 Task: Add a signature Eleanor Wilson containing With thanks and appreciation, Eleanor Wilson to email address softage.10@softage.net and add a folder Service level agreements
Action: Mouse moved to (102, 97)
Screenshot: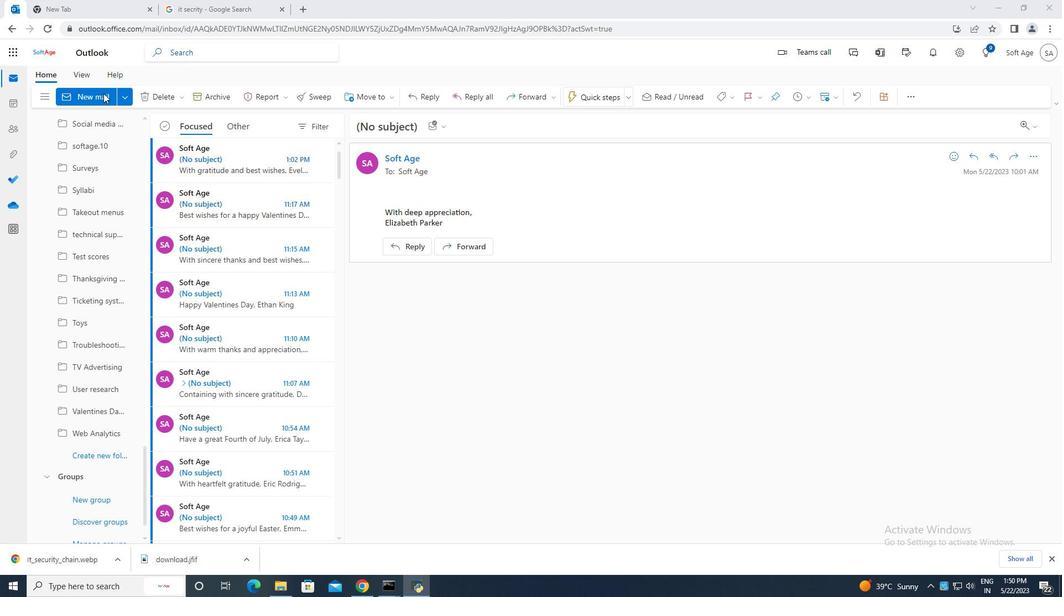 
Action: Mouse pressed left at (102, 97)
Screenshot: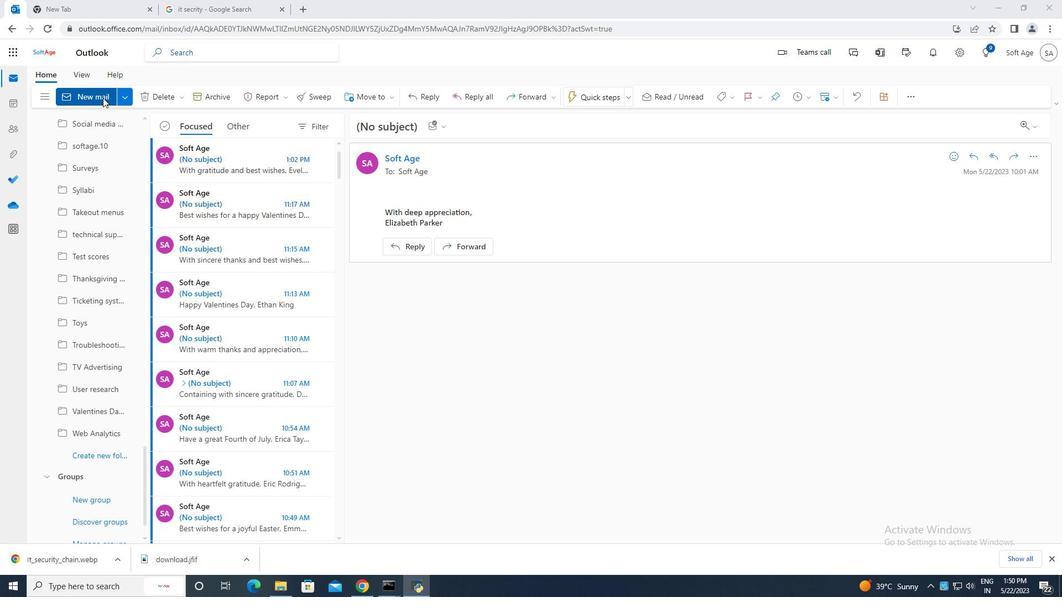 
Action: Mouse moved to (709, 99)
Screenshot: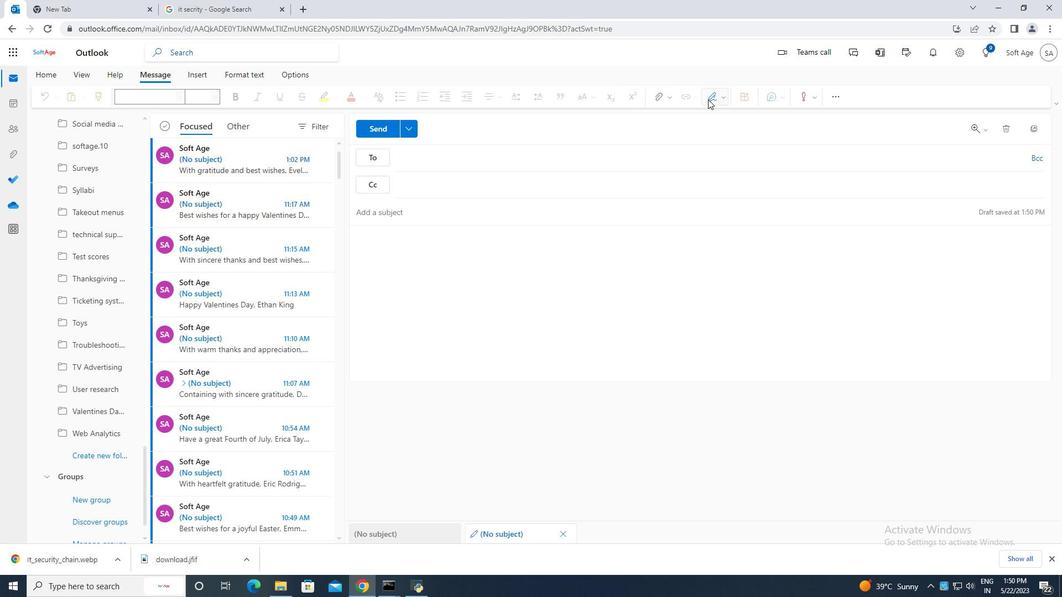 
Action: Mouse pressed left at (709, 99)
Screenshot: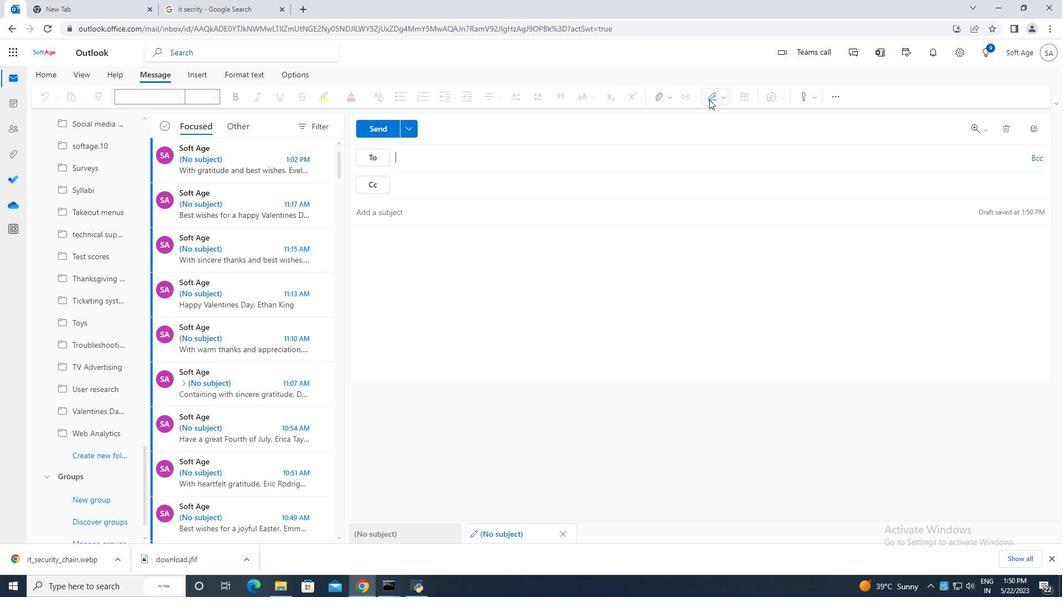 
Action: Mouse moved to (690, 142)
Screenshot: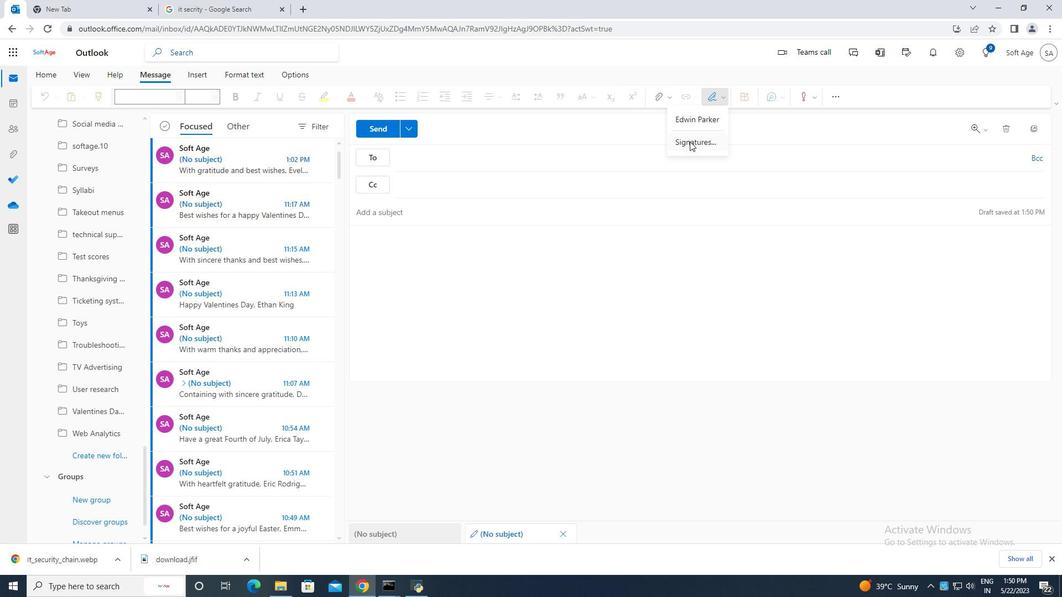 
Action: Mouse pressed left at (690, 142)
Screenshot: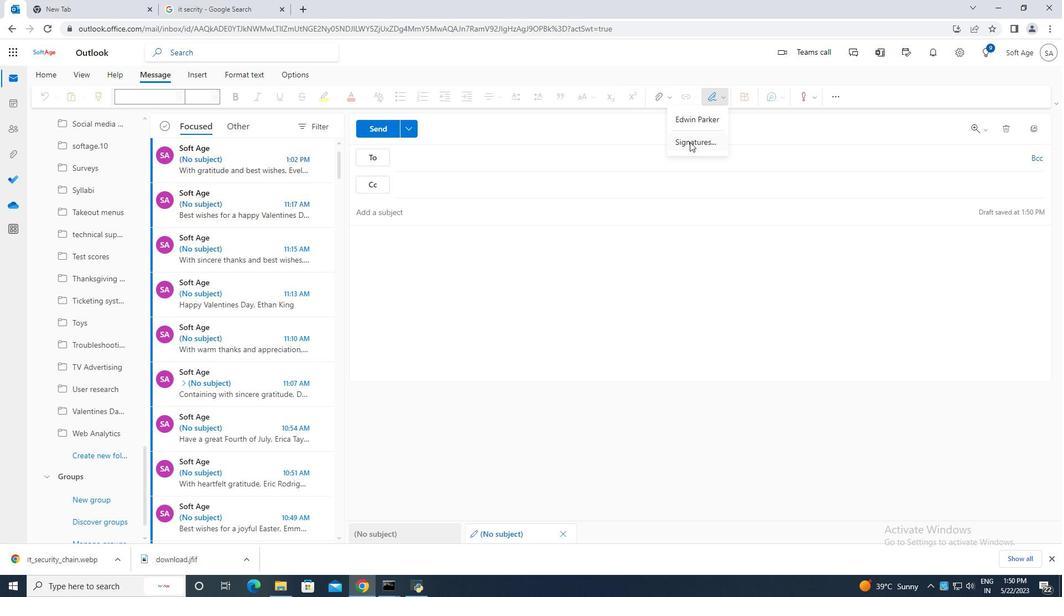 
Action: Mouse moved to (746, 187)
Screenshot: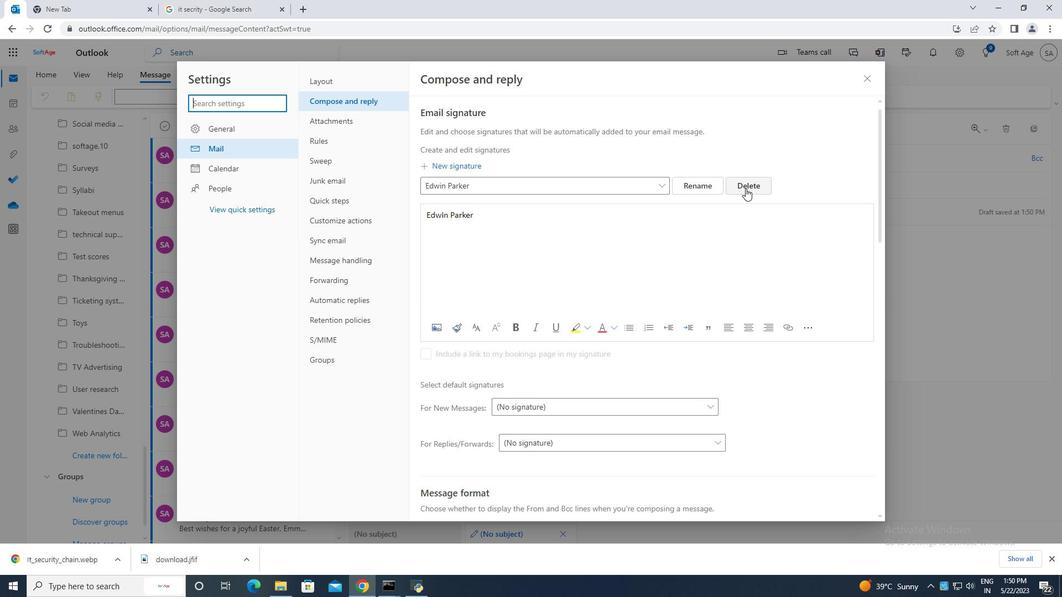 
Action: Mouse pressed left at (746, 187)
Screenshot: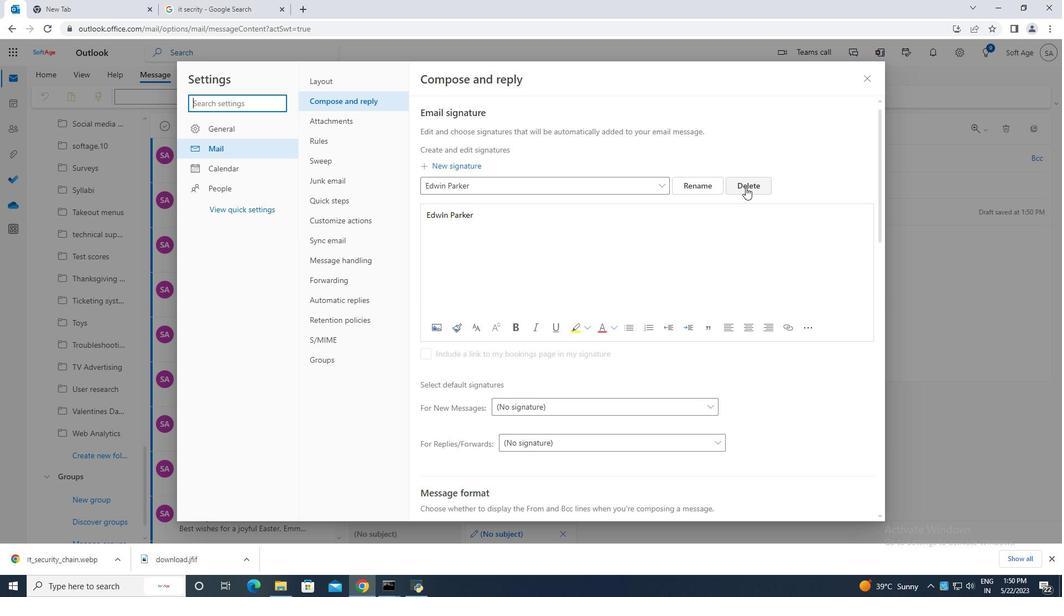 
Action: Mouse moved to (485, 185)
Screenshot: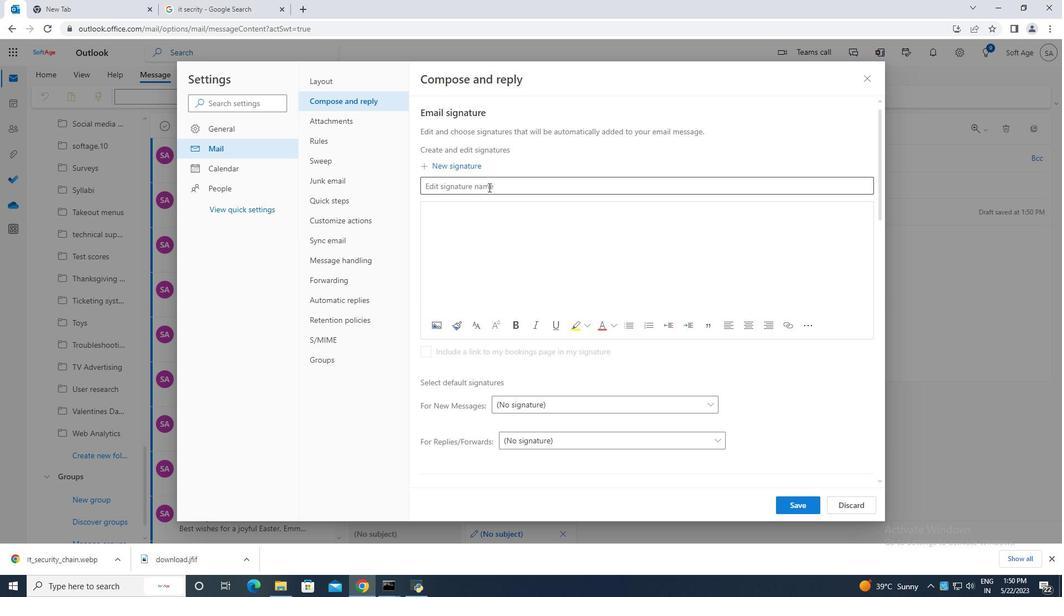 
Action: Mouse pressed left at (485, 185)
Screenshot: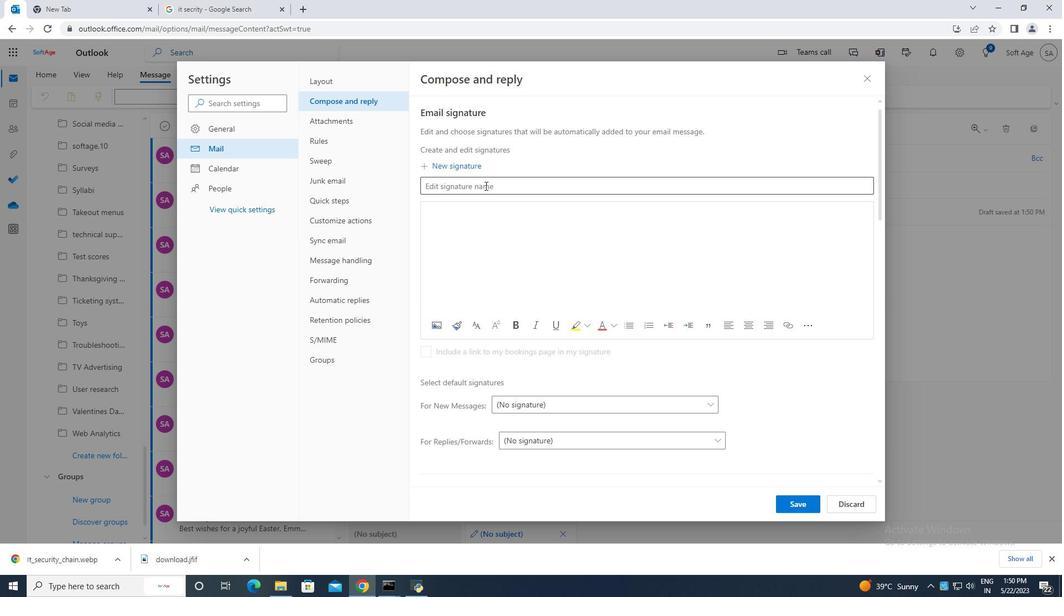 
Action: Key pressed <Key.caps_lock>E<Key.caps_lock>leanor<Key.space><Key.caps_lock>W<Key.caps_lock>ilson
Screenshot: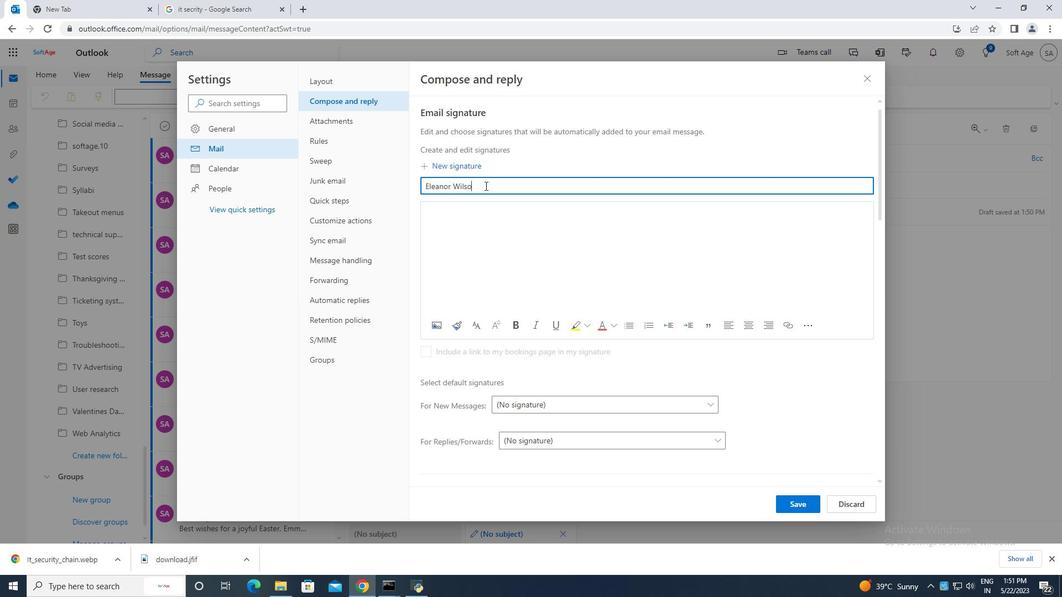 
Action: Mouse moved to (474, 209)
Screenshot: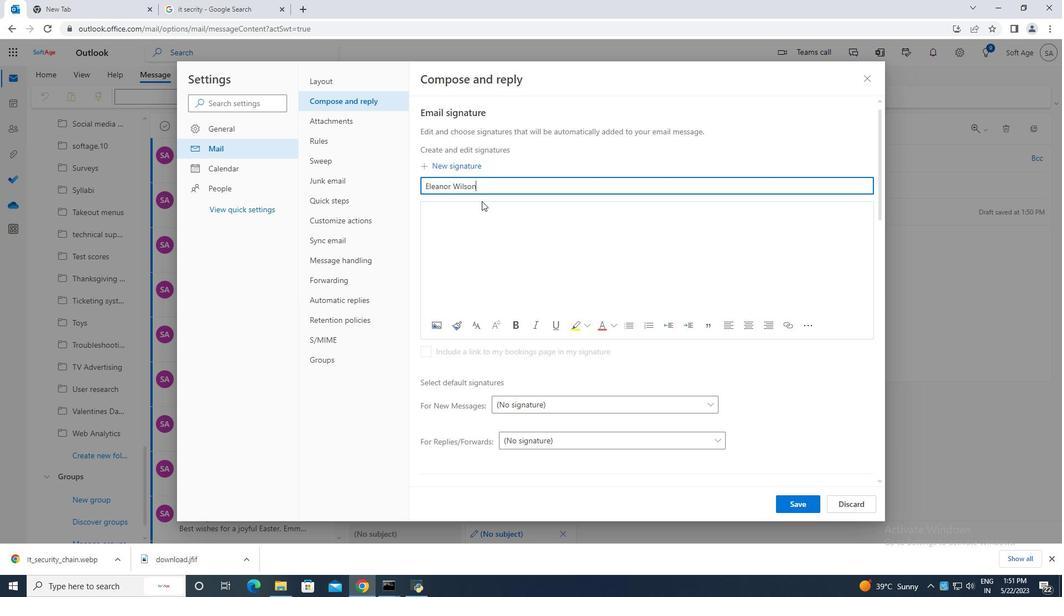 
Action: Mouse pressed left at (474, 209)
Screenshot: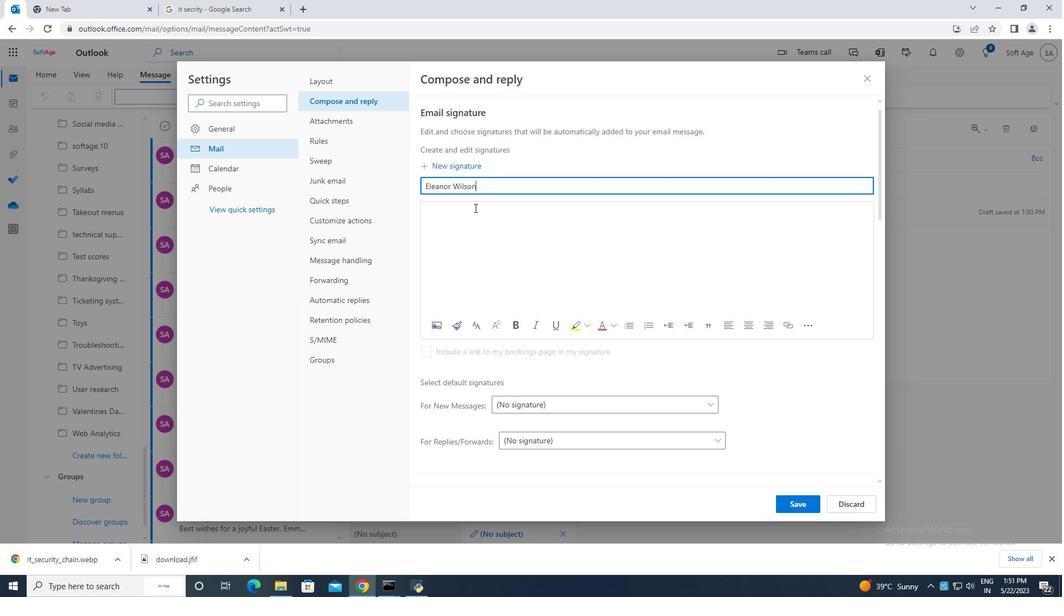 
Action: Mouse moved to (474, 209)
Screenshot: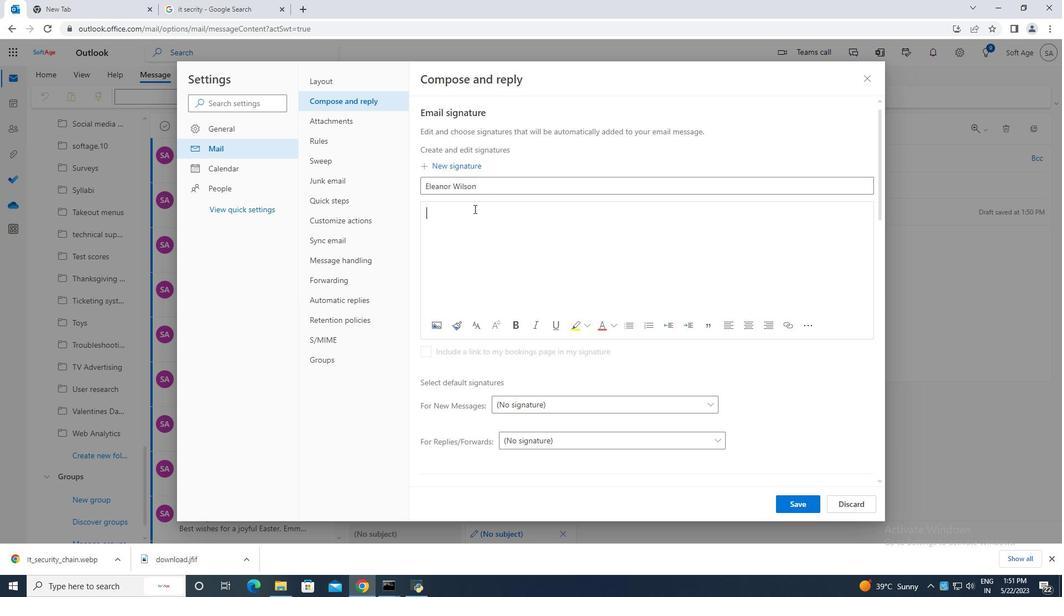 
Action: Key pressed <Key.caps_lock>E<Key.caps_lock>leanor<Key.space><Key.caps_lock>W<Key.caps_lock>ilson
Screenshot: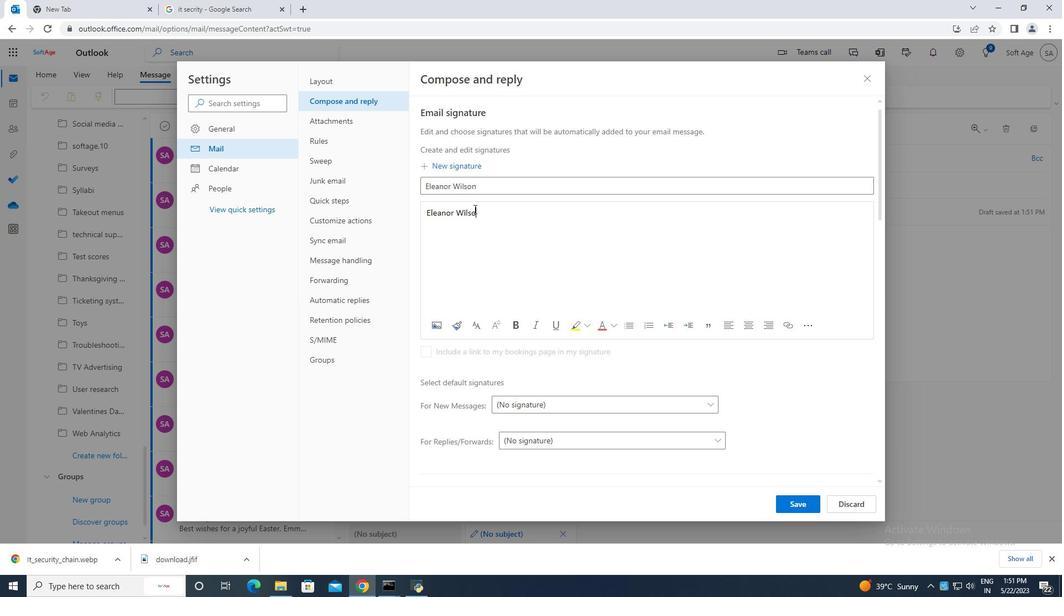 
Action: Mouse moved to (783, 504)
Screenshot: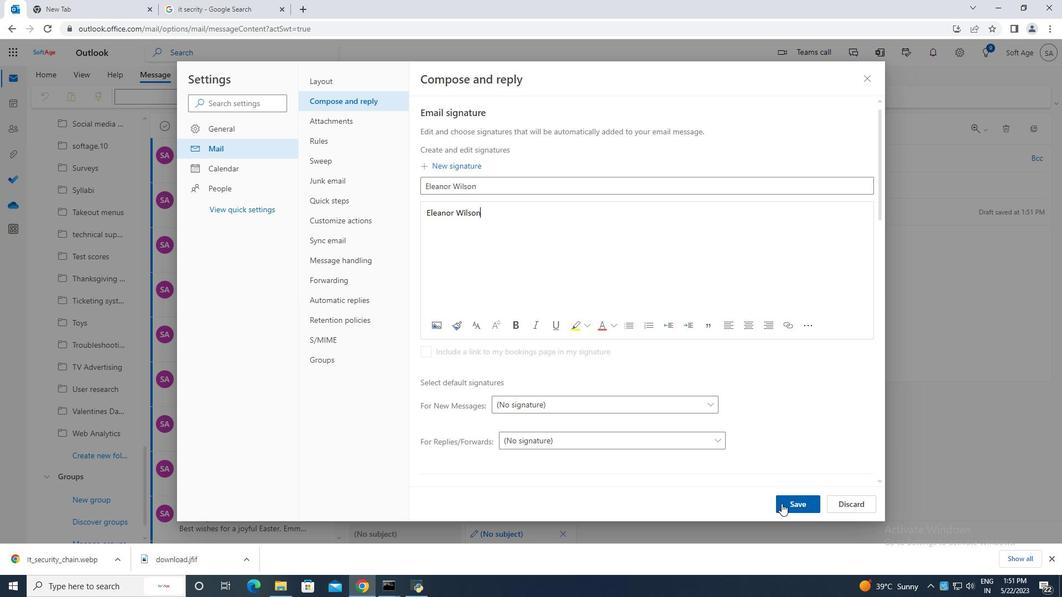 
Action: Mouse pressed left at (783, 504)
Screenshot: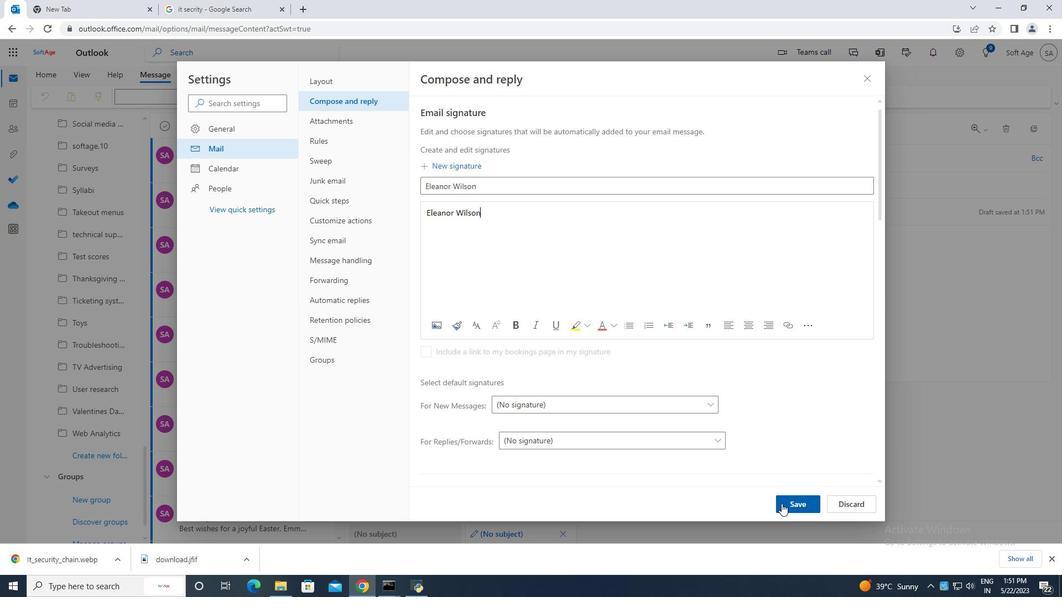 
Action: Mouse moved to (870, 78)
Screenshot: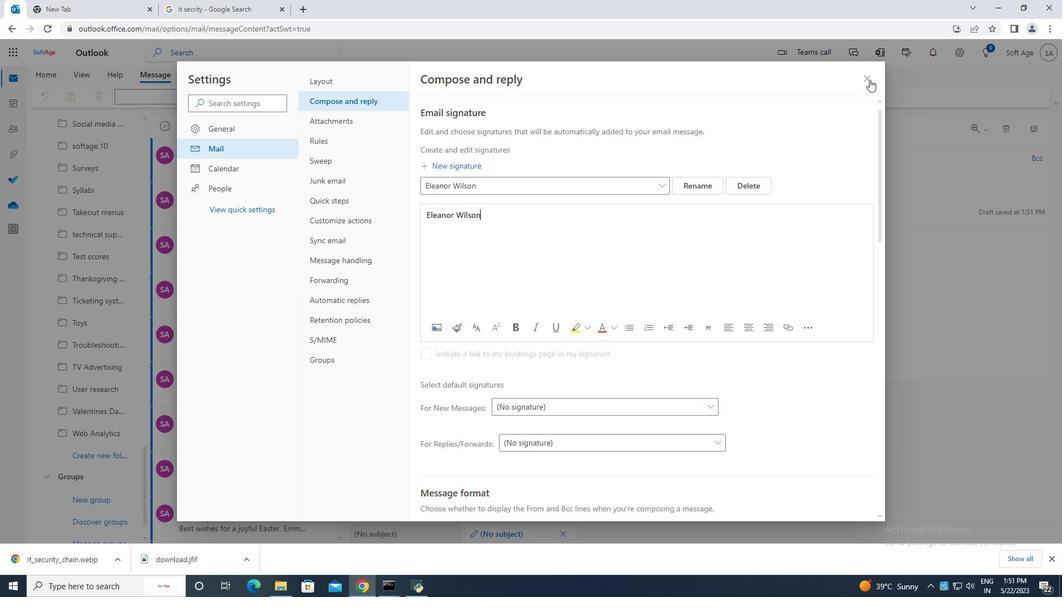
Action: Mouse pressed left at (870, 78)
Screenshot: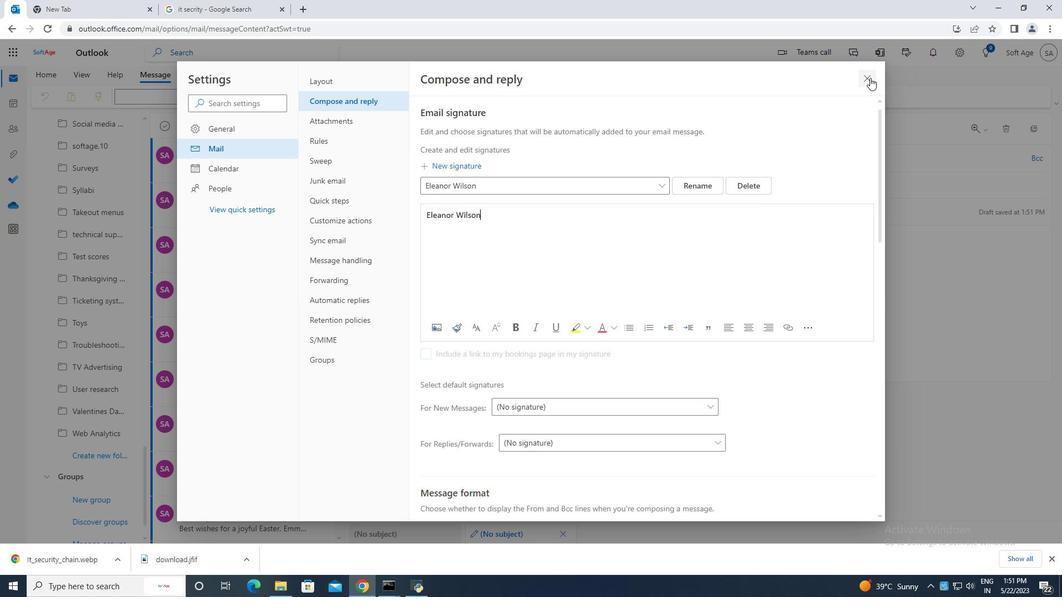 
Action: Mouse moved to (718, 99)
Screenshot: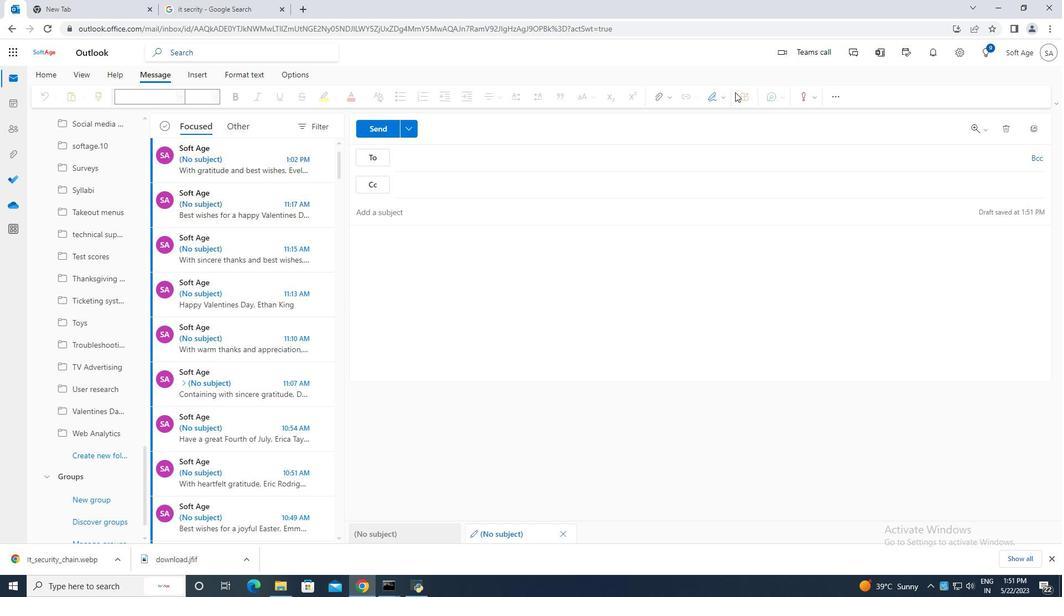 
Action: Mouse pressed left at (718, 99)
Screenshot: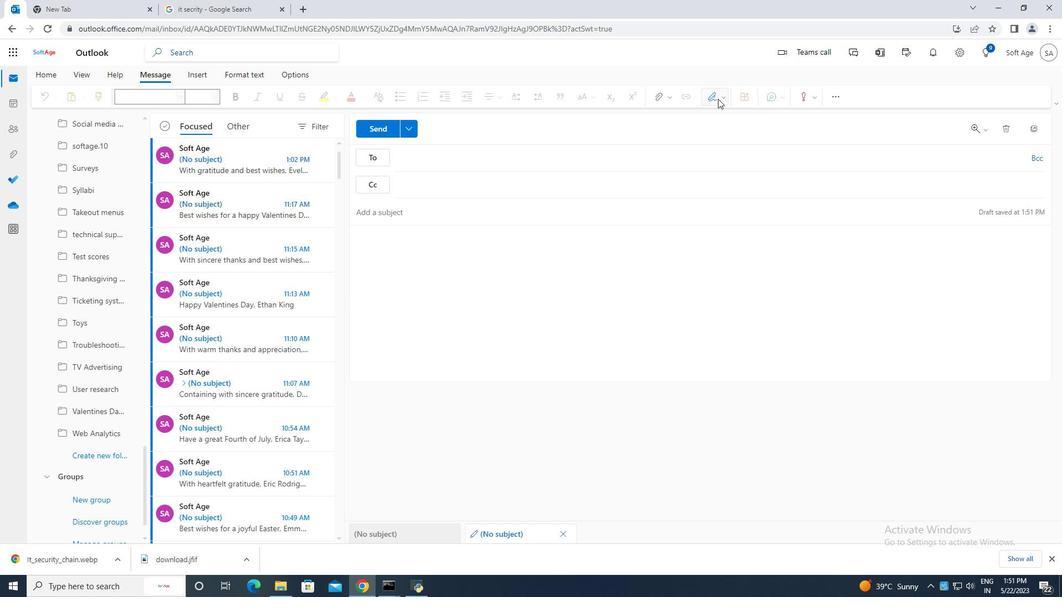 
Action: Mouse moved to (691, 117)
Screenshot: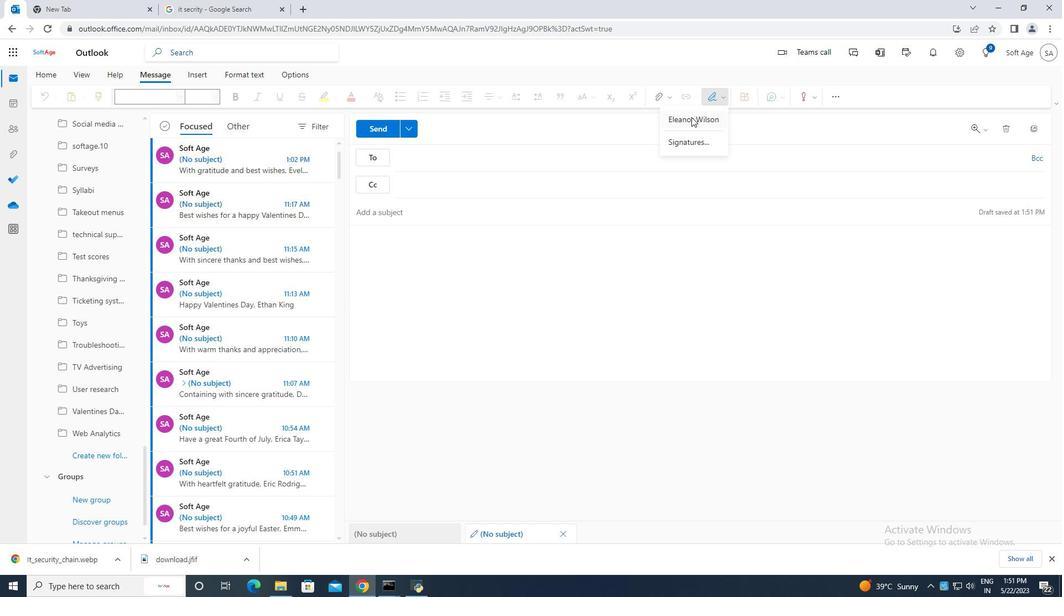 
Action: Mouse pressed left at (691, 117)
Screenshot: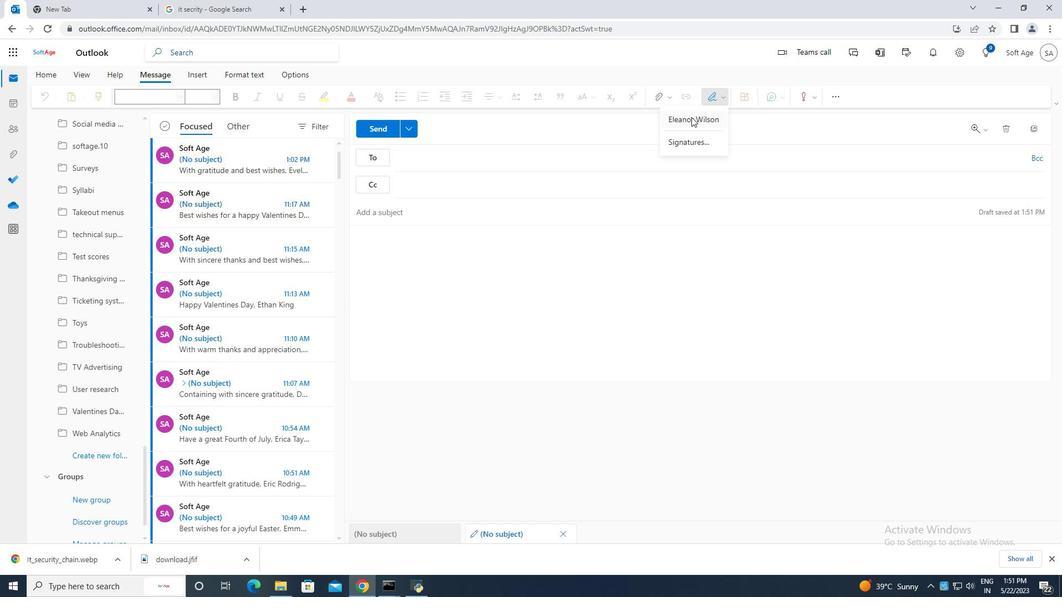 
Action: Mouse moved to (374, 239)
Screenshot: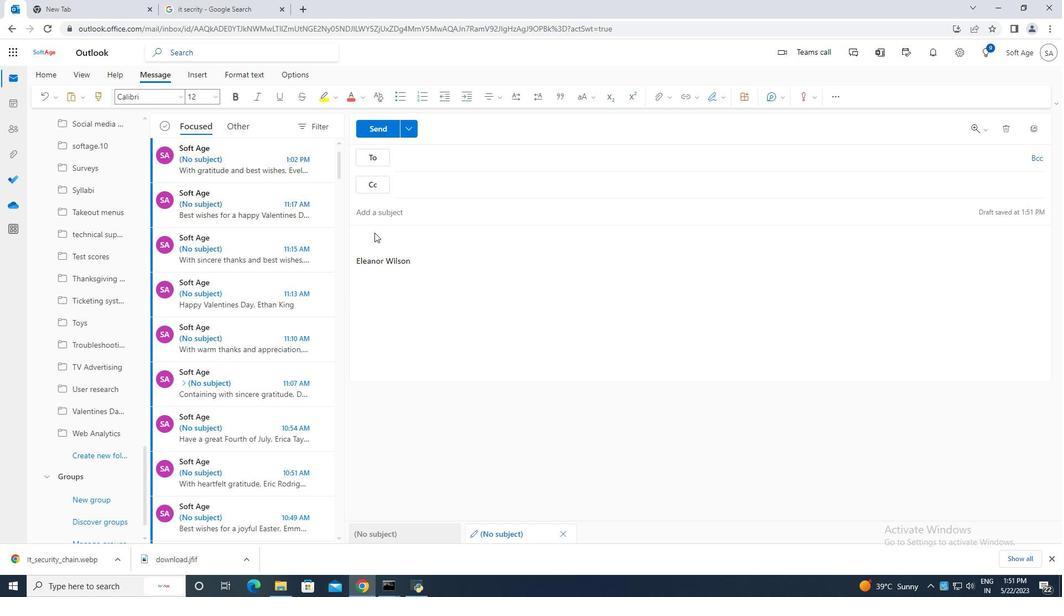 
Action: Key pressed <Key.caps_lock>CO<Key.backspace><Key.caps_lock>ontaining<Key.space>with<Key.space>thanks<Key.space>and<Key.space>appreciation,
Screenshot: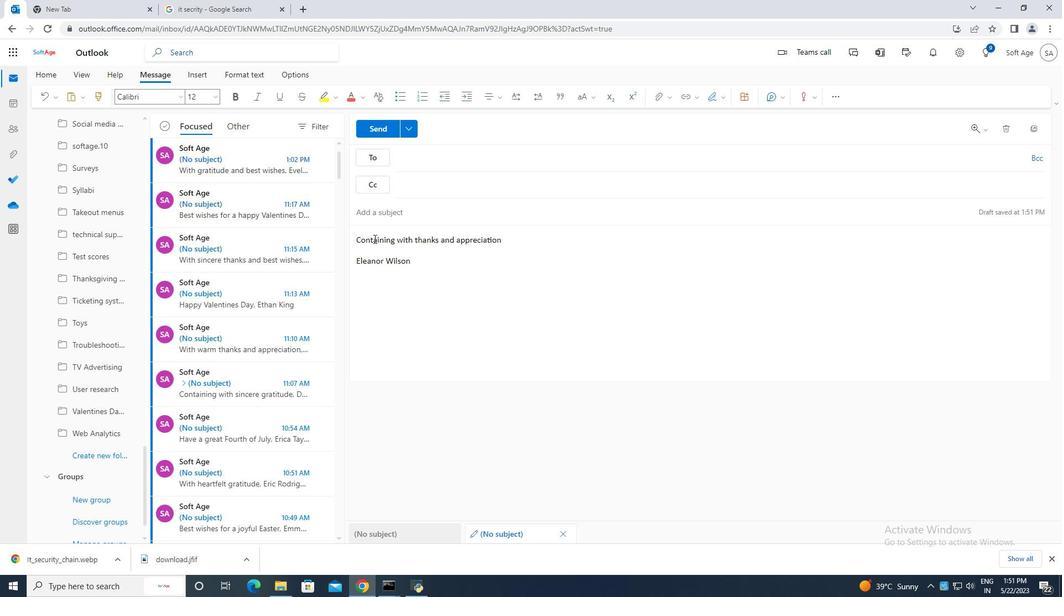 
Action: Mouse moved to (426, 159)
Screenshot: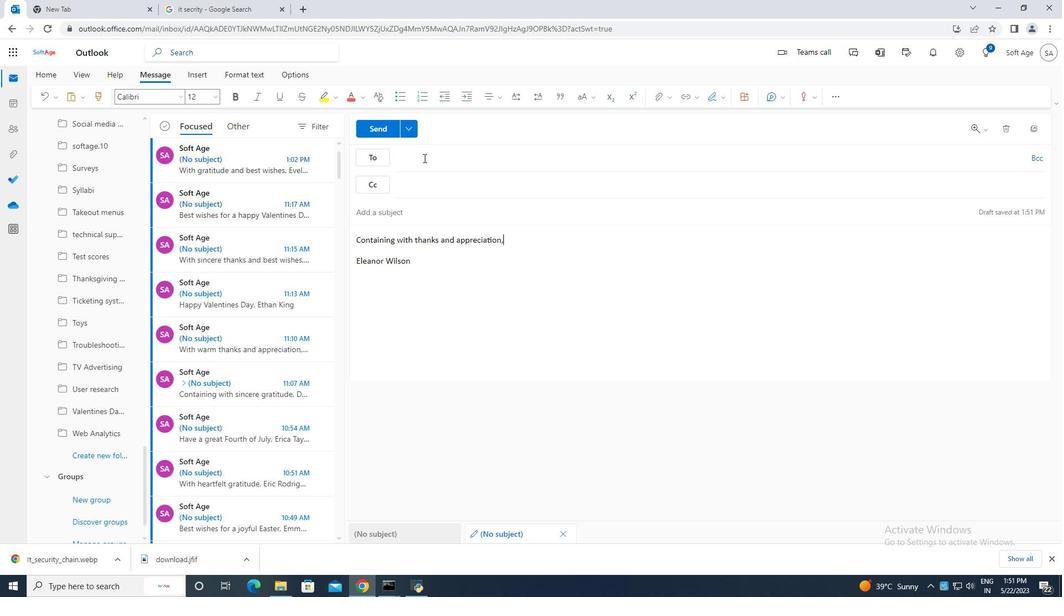 
Action: Mouse pressed left at (426, 159)
Screenshot: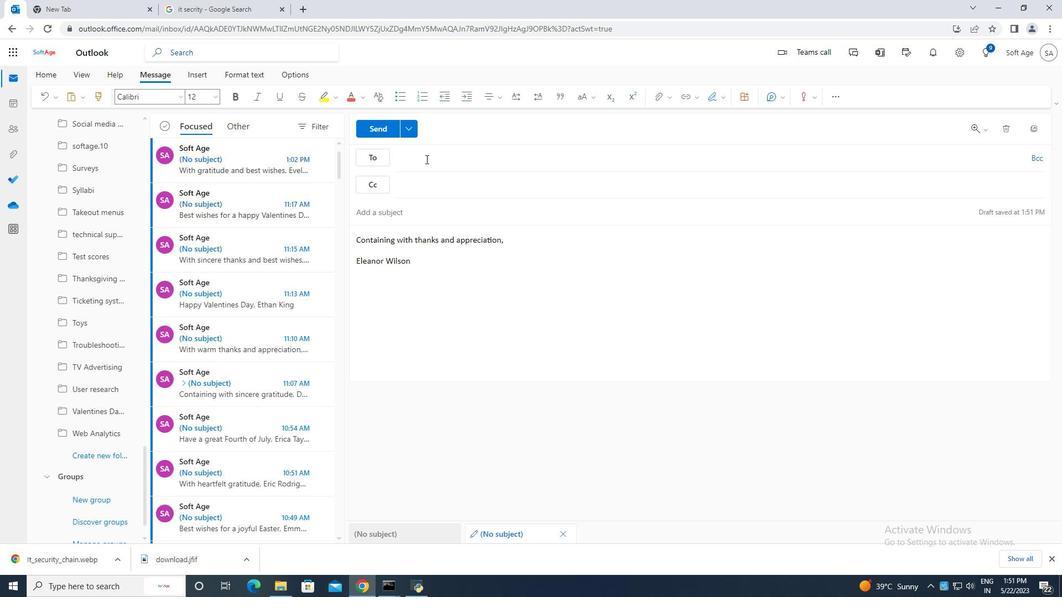 
Action: Key pressed softage.10
Screenshot: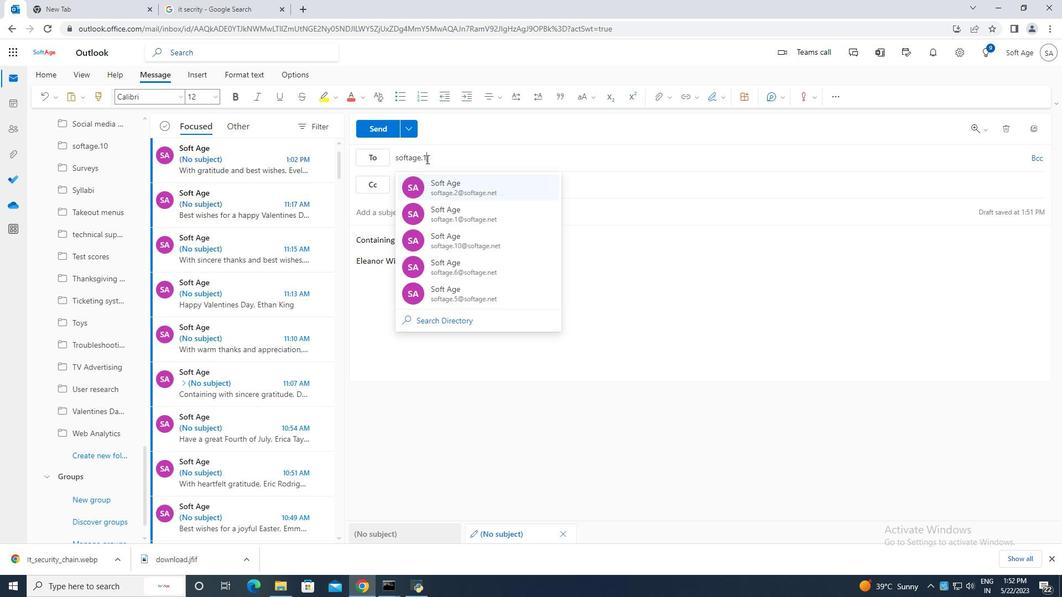 
Action: Mouse moved to (505, 210)
Screenshot: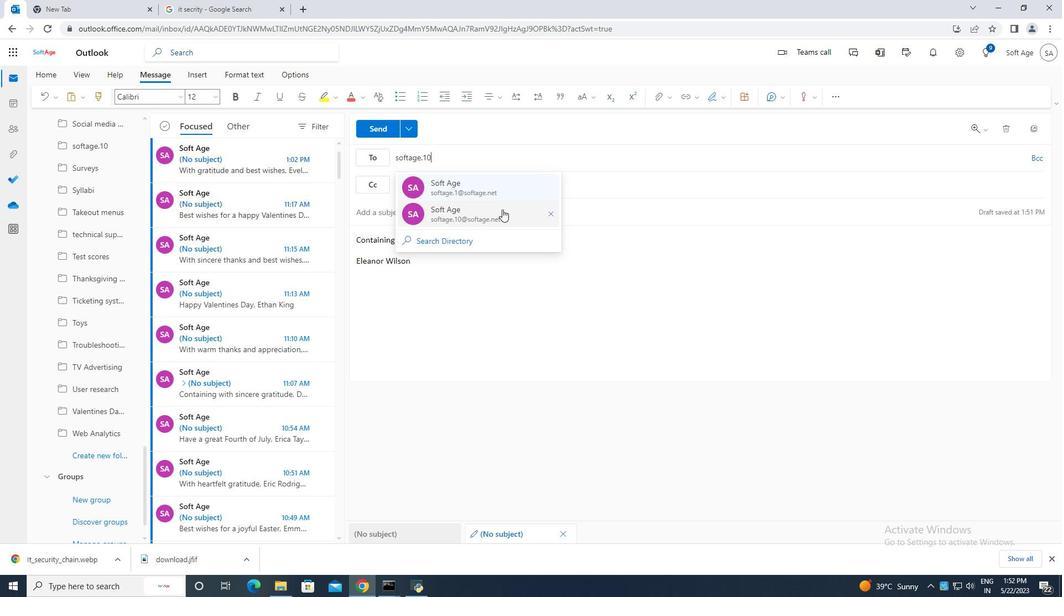 
Action: Mouse pressed left at (505, 210)
Screenshot: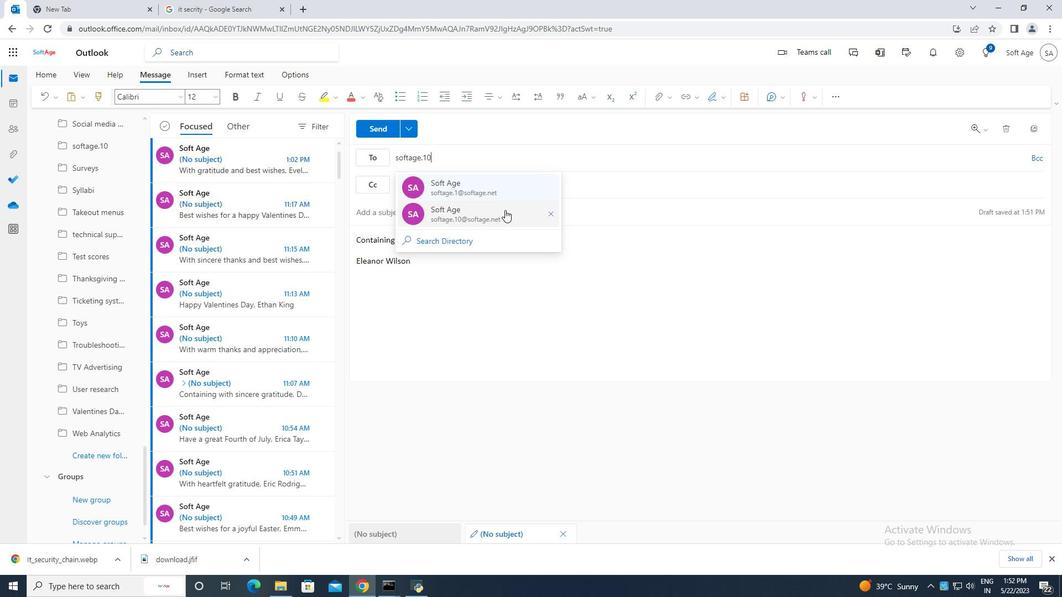 
Action: Mouse moved to (92, 455)
Screenshot: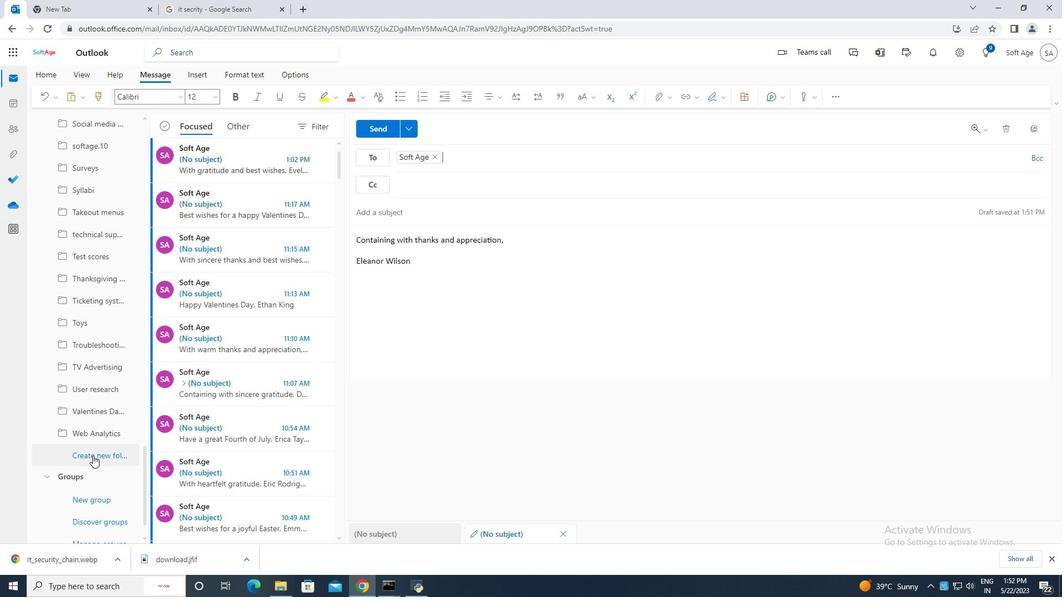 
Action: Mouse pressed left at (92, 455)
Screenshot: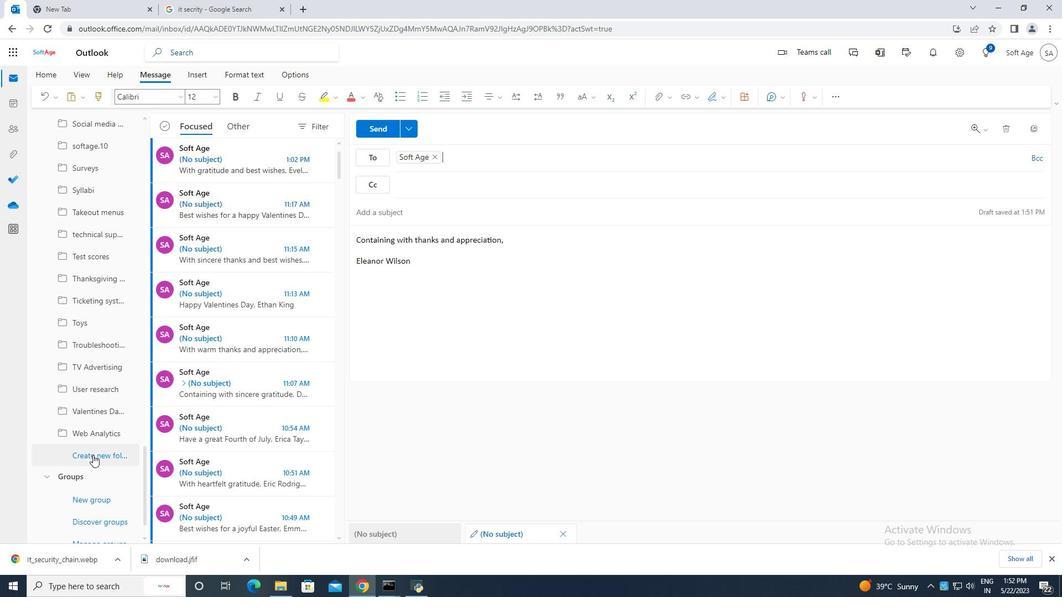 
Action: Key pressed <Key.caps_lock>S<Key.caps_lock>ervice<Key.space>lele<Key.backspace><Key.backspace>vel<Key.space>agreements
Screenshot: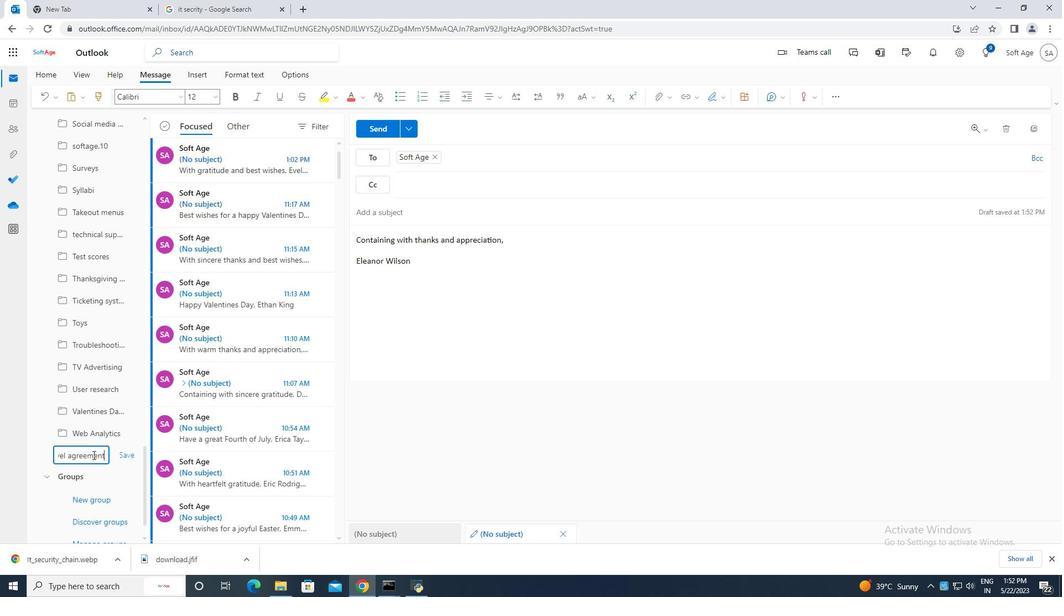 
Action: Mouse moved to (125, 456)
Screenshot: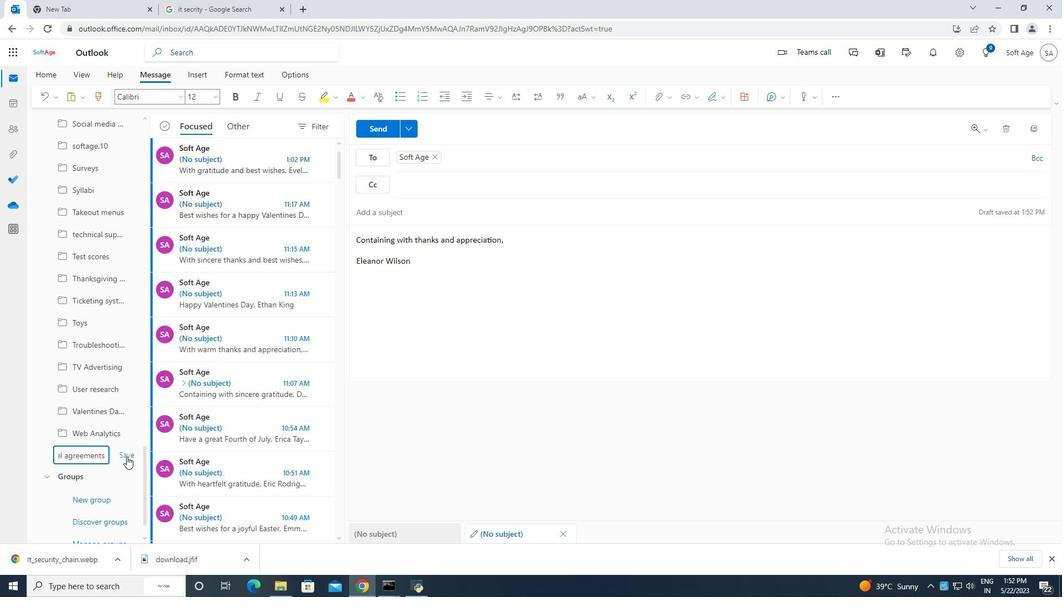 
Action: Mouse pressed left at (125, 456)
Screenshot: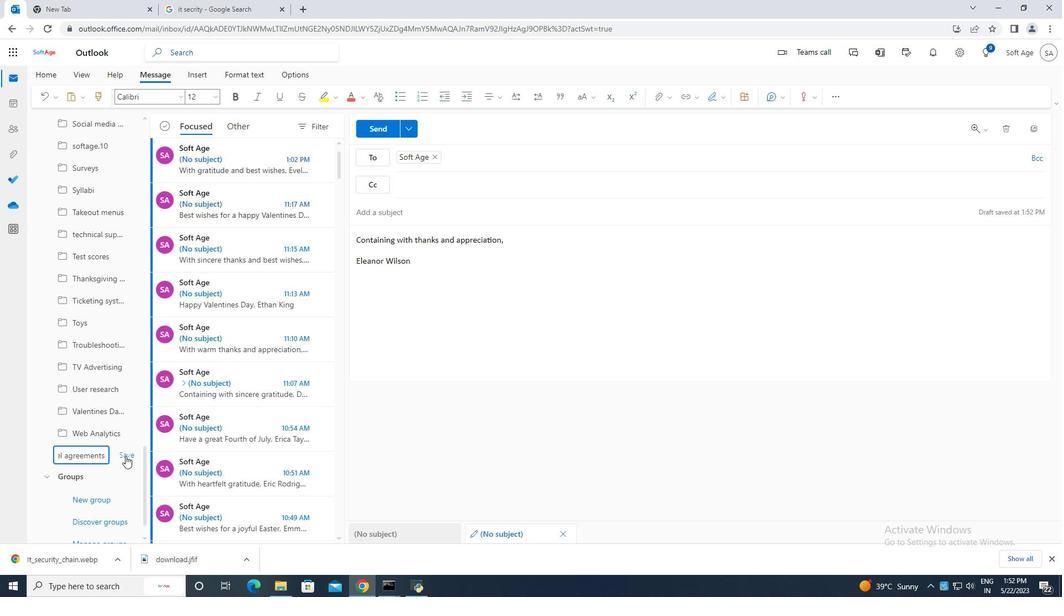 
Action: Mouse moved to (382, 131)
Screenshot: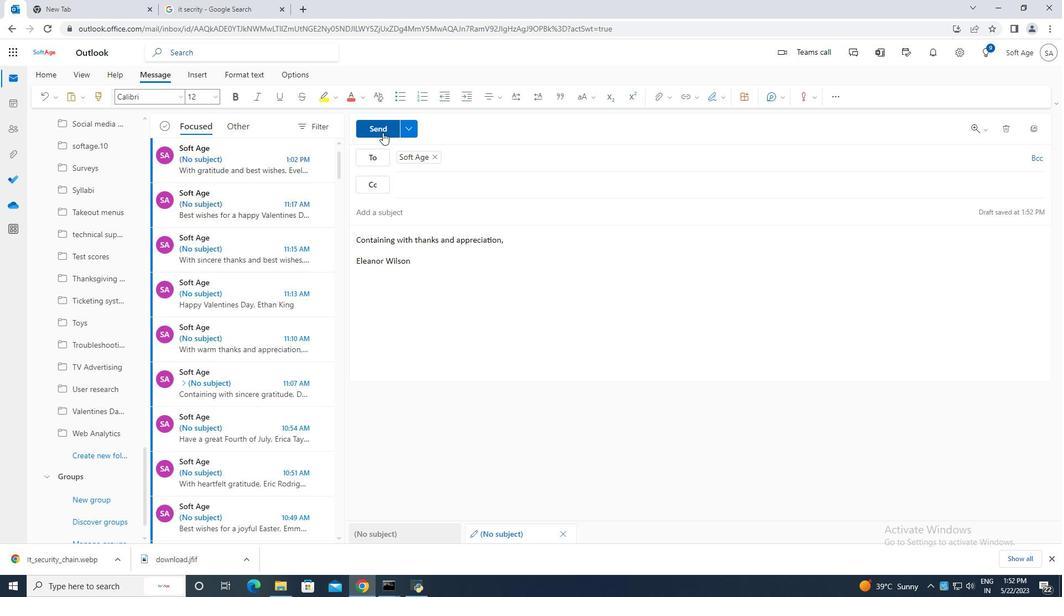 
Action: Mouse pressed left at (382, 131)
Screenshot: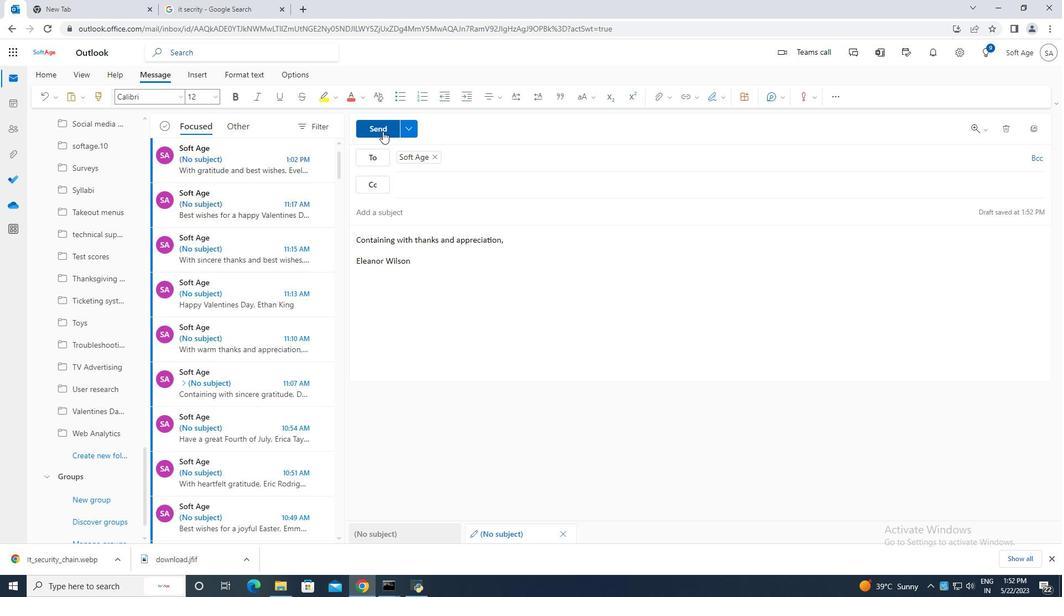 
Action: Mouse moved to (526, 319)
Screenshot: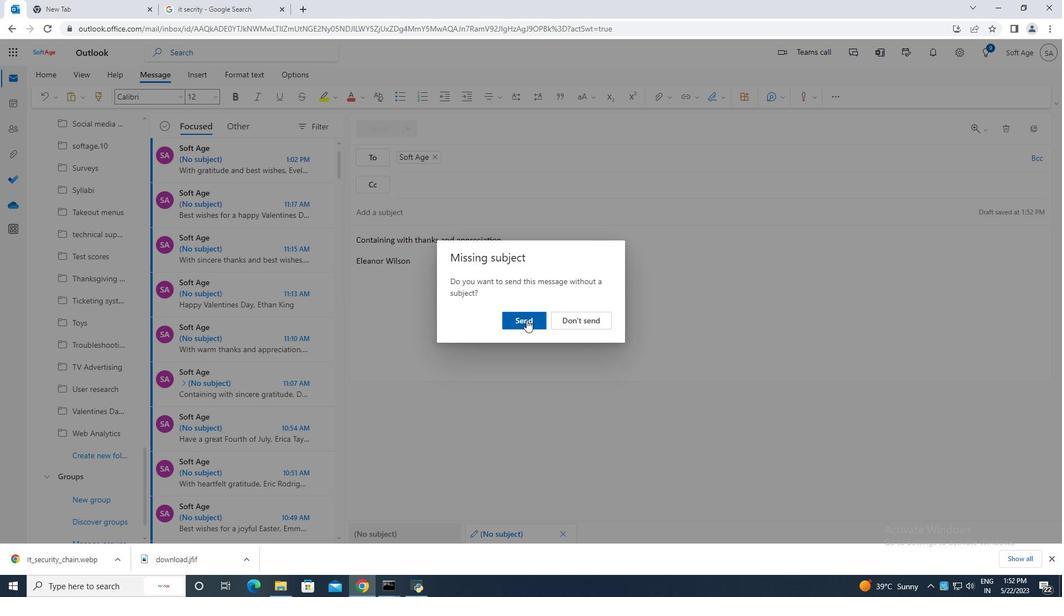 
Action: Mouse pressed left at (526, 319)
Screenshot: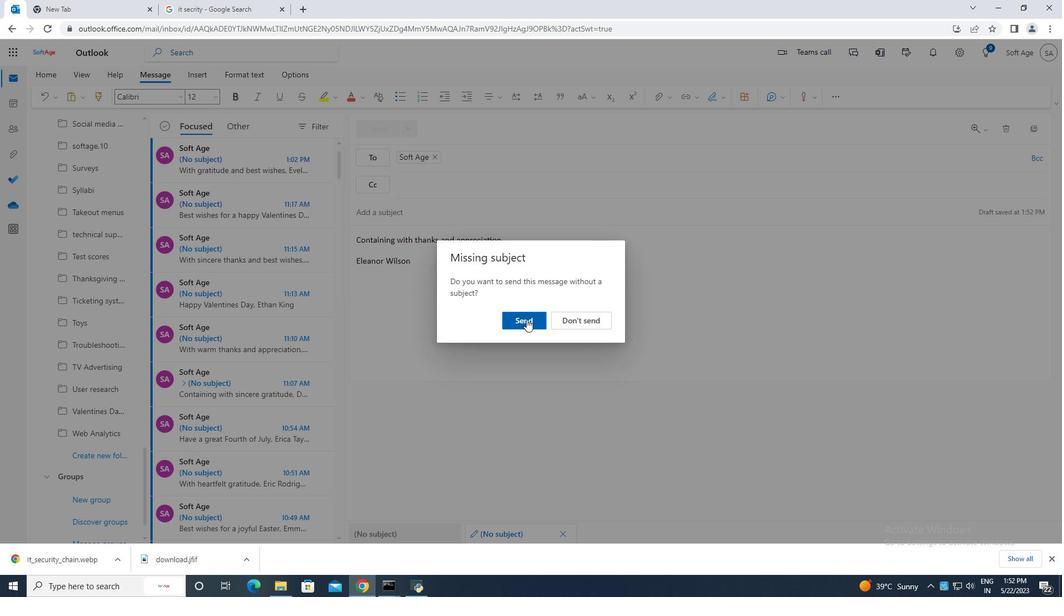 
